 Task: Add the task  Upgrade and migrate company quality management to a cloud-based solution to the section Localization Testing Sprint in the project BroaderVision and add a Due Date to the respective task as 2023/08/01
Action: Mouse moved to (581, 483)
Screenshot: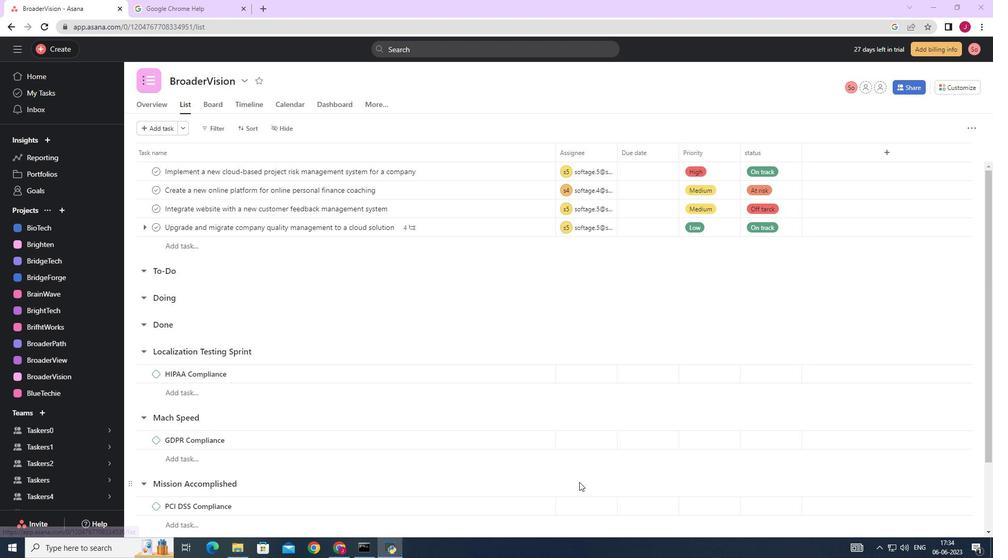
Action: Mouse scrolled (581, 484) with delta (0, 0)
Screenshot: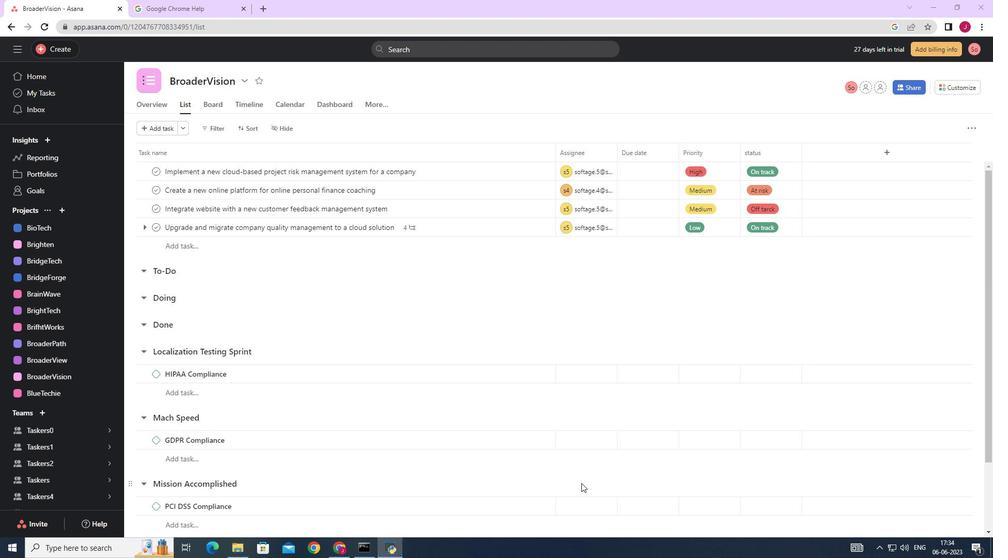 
Action: Mouse scrolled (581, 484) with delta (0, 0)
Screenshot: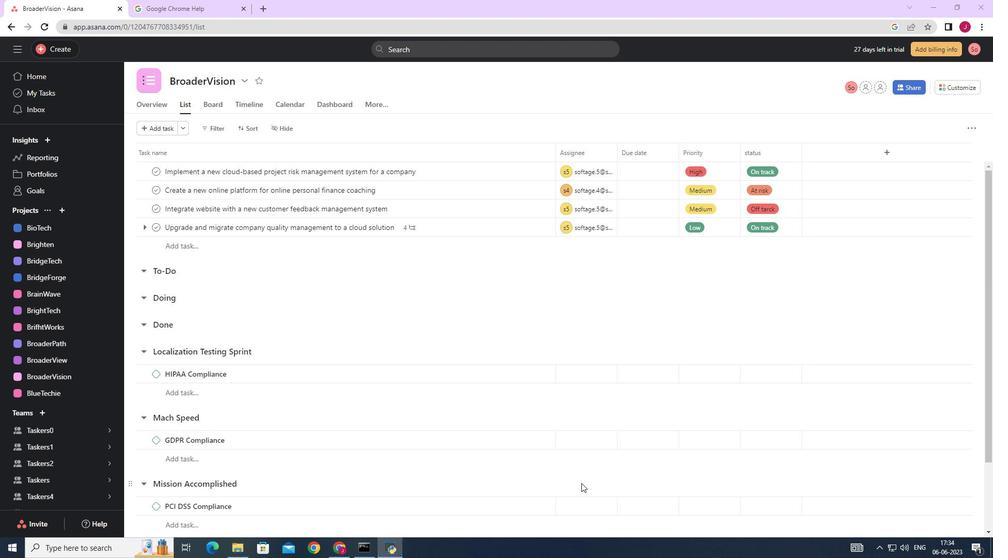 
Action: Mouse scrolled (581, 484) with delta (0, 0)
Screenshot: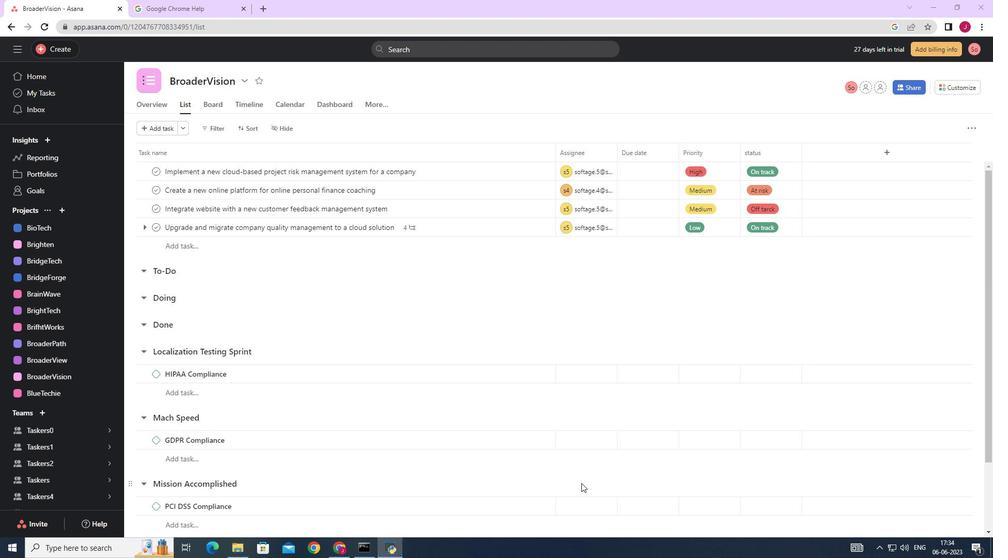 
Action: Mouse moved to (579, 480)
Screenshot: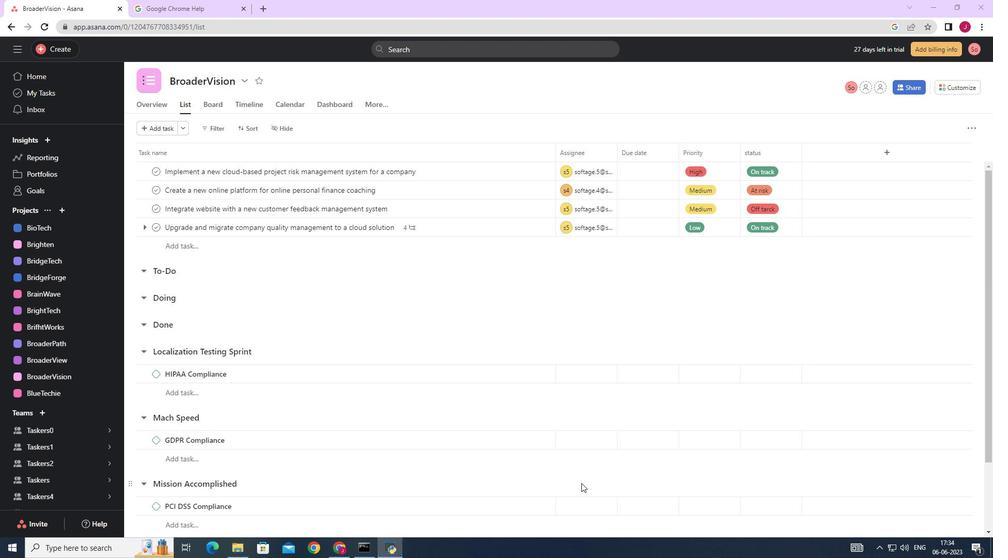 
Action: Mouse scrolled (579, 479) with delta (0, 0)
Screenshot: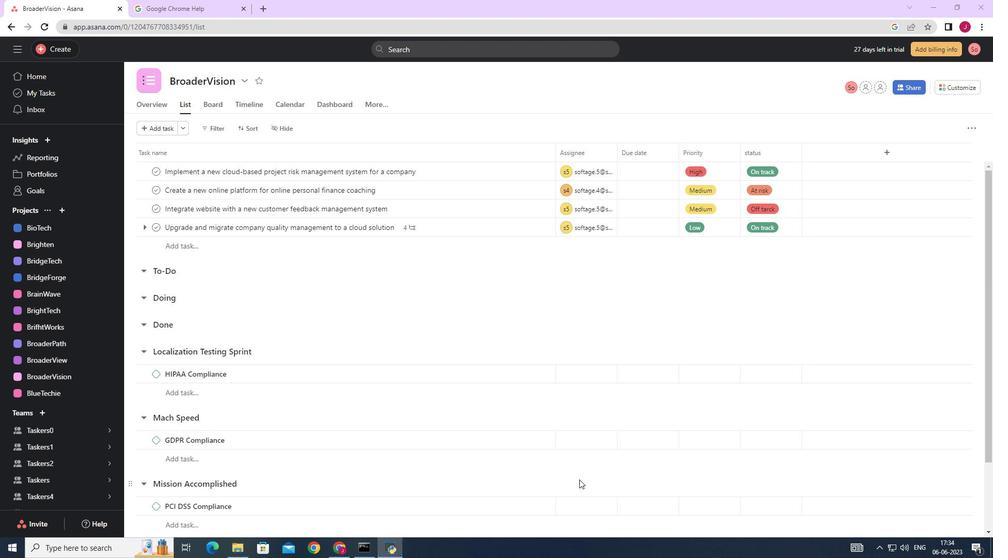 
Action: Mouse scrolled (579, 479) with delta (0, 0)
Screenshot: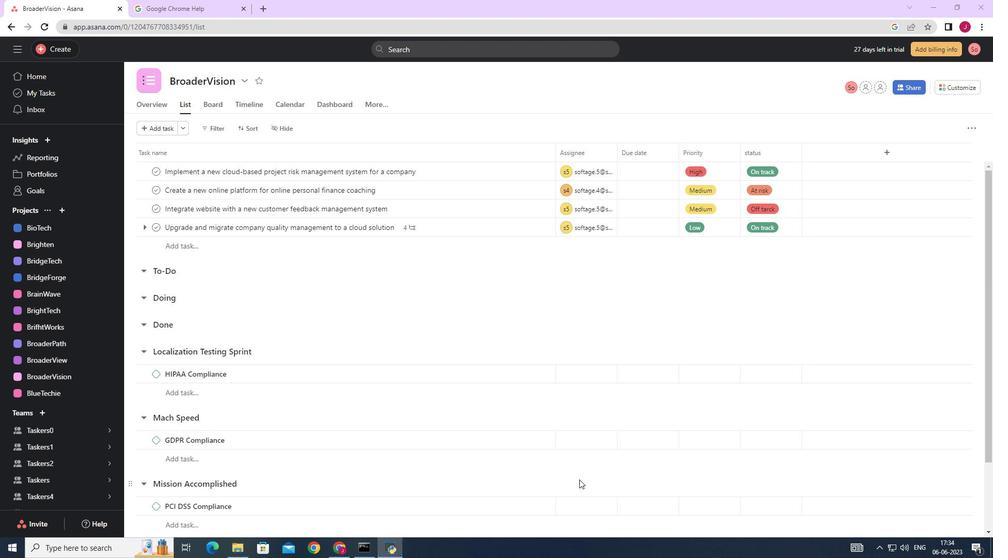 
Action: Mouse scrolled (579, 479) with delta (0, 0)
Screenshot: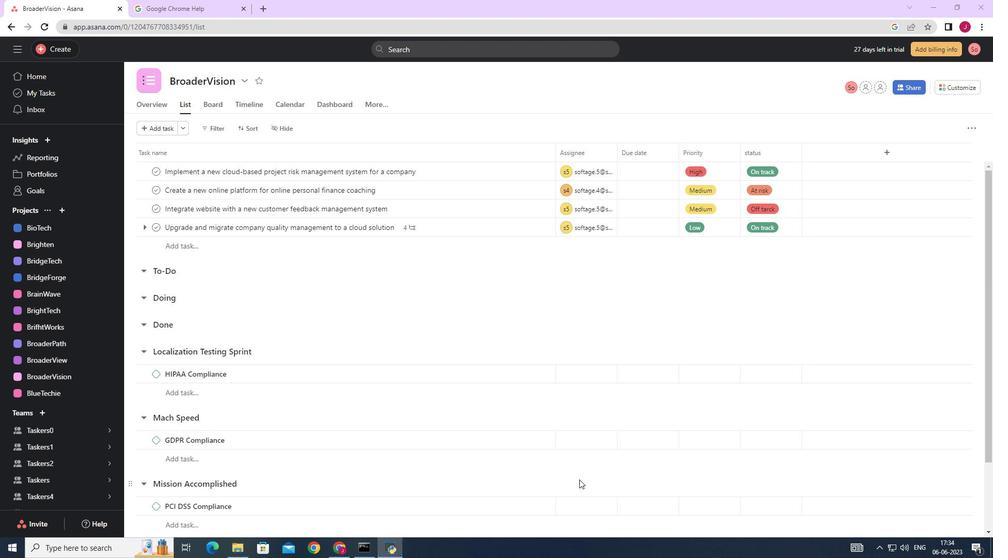 
Action: Mouse scrolled (579, 480) with delta (0, 0)
Screenshot: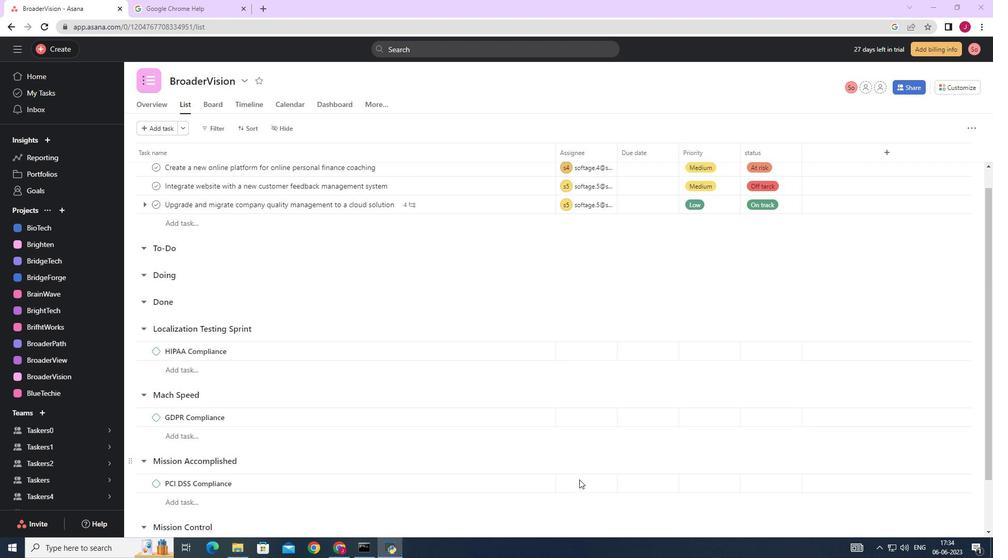 
Action: Mouse scrolled (579, 480) with delta (0, 0)
Screenshot: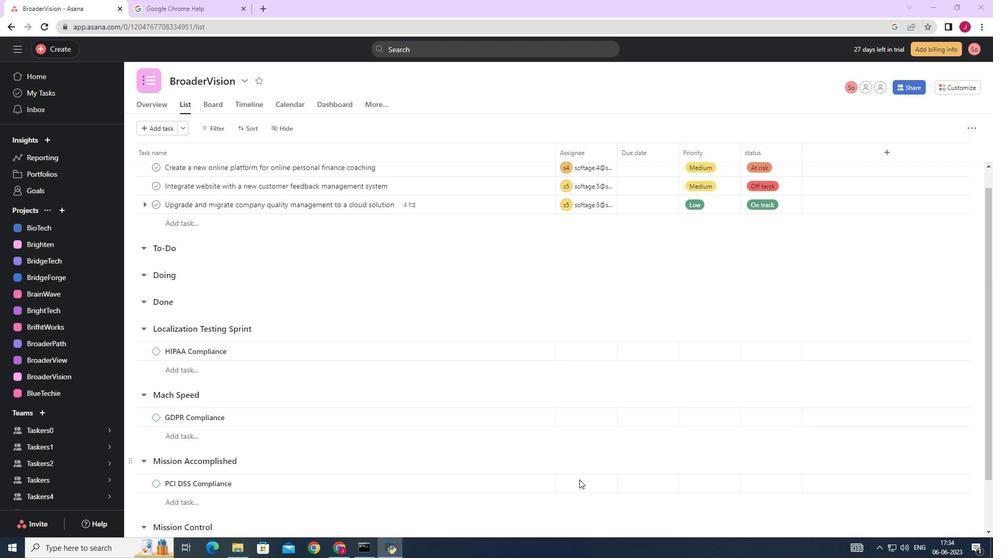 
Action: Mouse scrolled (579, 480) with delta (0, 0)
Screenshot: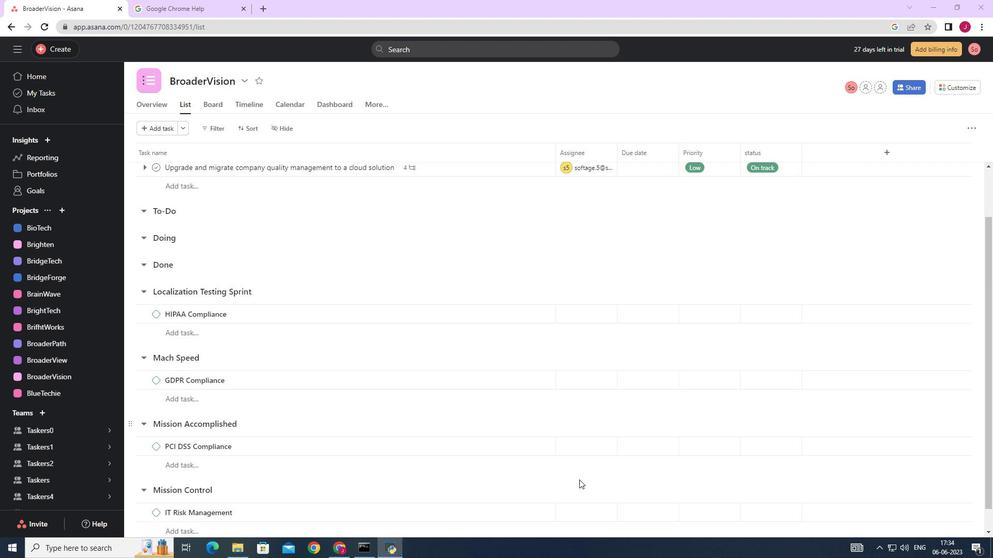
Action: Mouse scrolled (579, 480) with delta (0, 0)
Screenshot: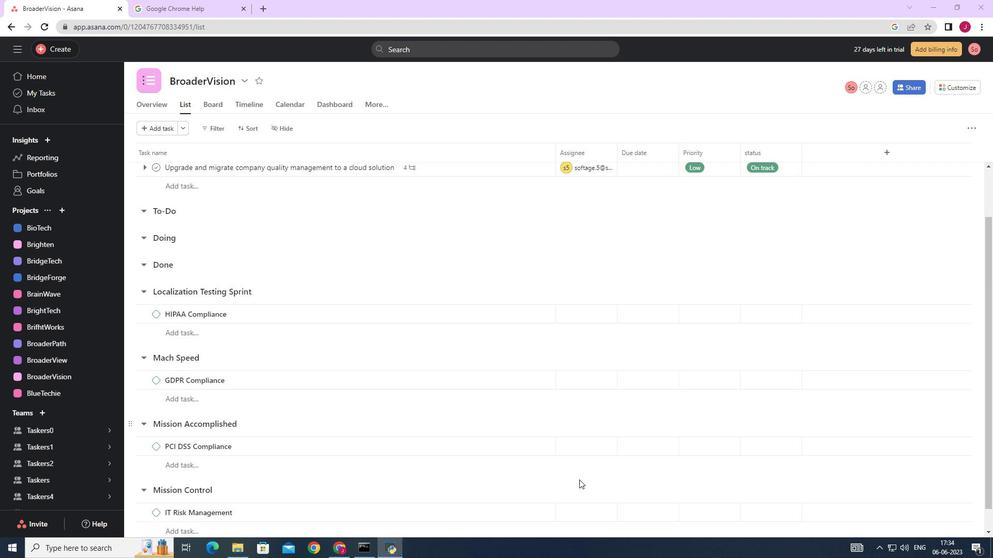 
Action: Mouse moved to (530, 229)
Screenshot: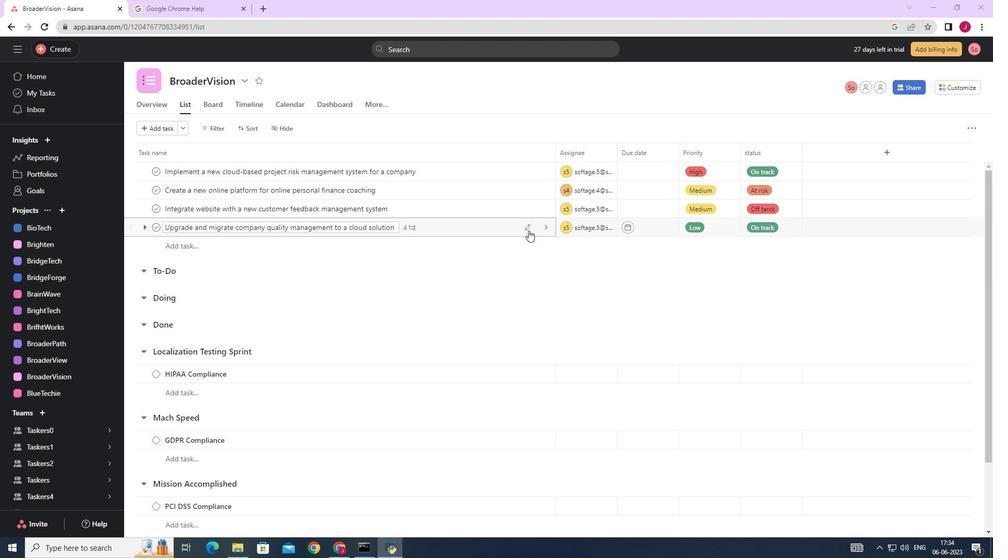 
Action: Mouse pressed left at (530, 229)
Screenshot: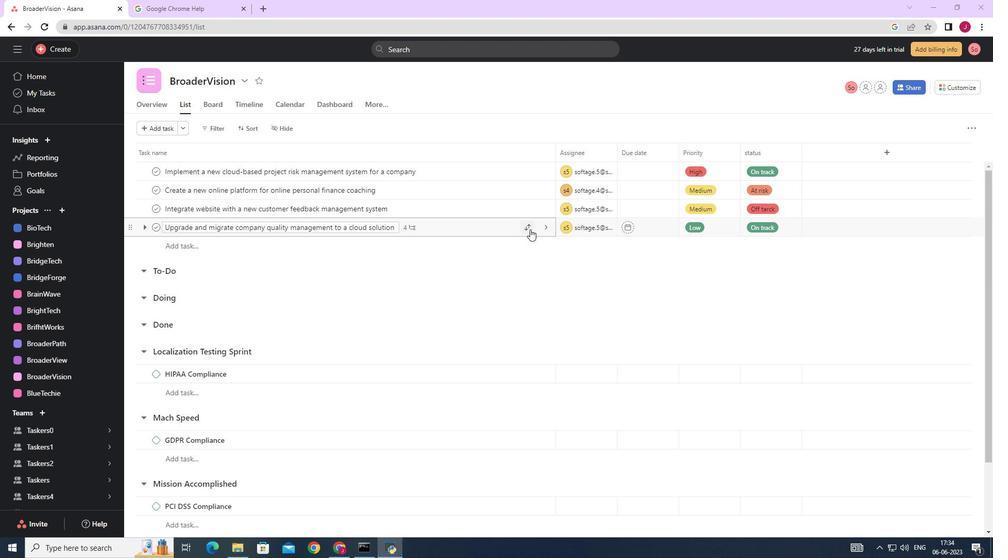 
Action: Mouse moved to (483, 338)
Screenshot: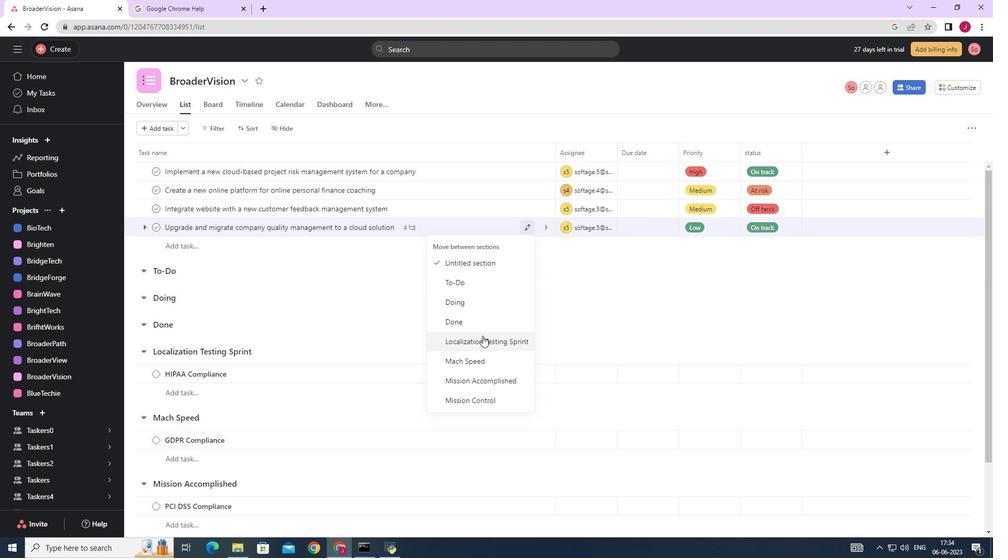 
Action: Mouse pressed left at (483, 338)
Screenshot: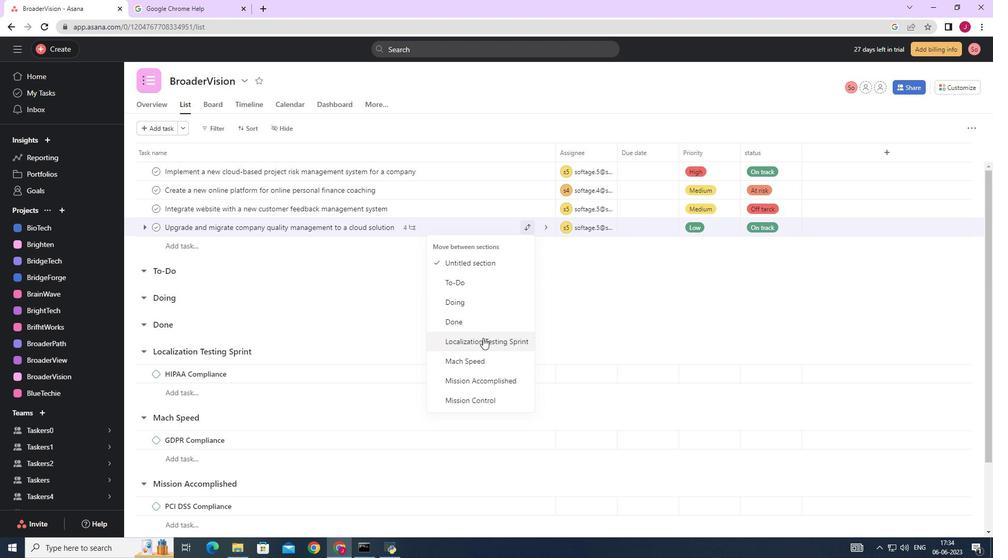 
Action: Mouse moved to (660, 358)
Screenshot: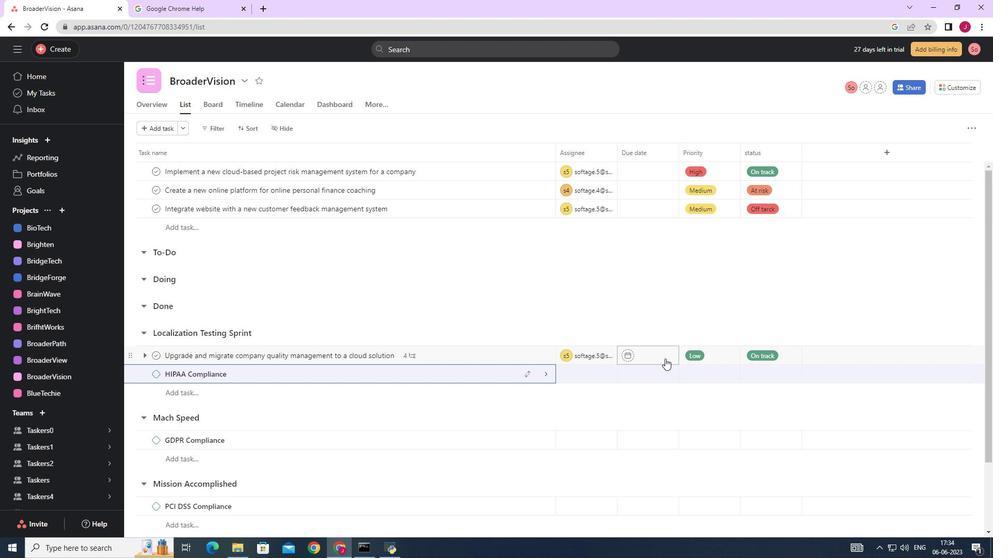 
Action: Mouse pressed left at (660, 358)
Screenshot: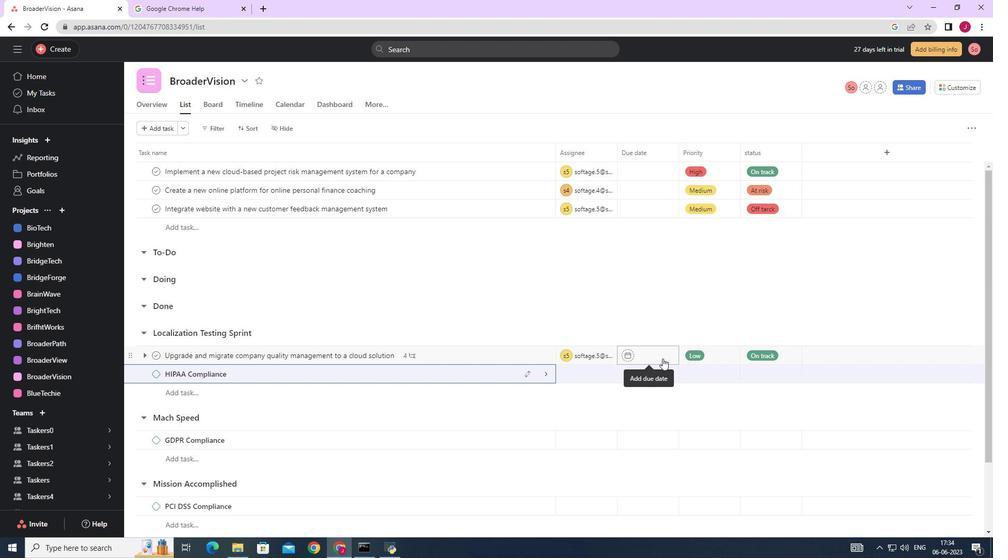 
Action: Mouse moved to (749, 189)
Screenshot: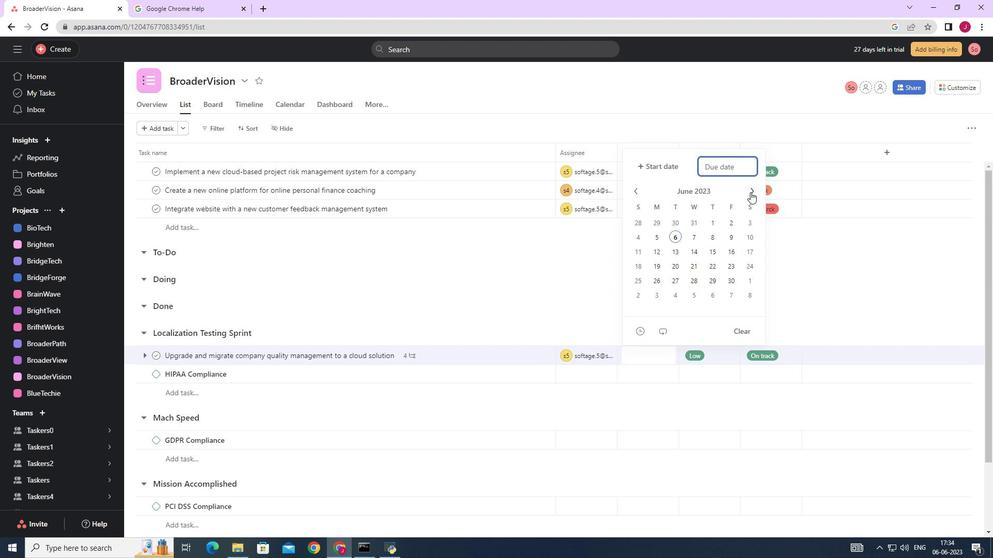 
Action: Mouse pressed left at (749, 189)
Screenshot: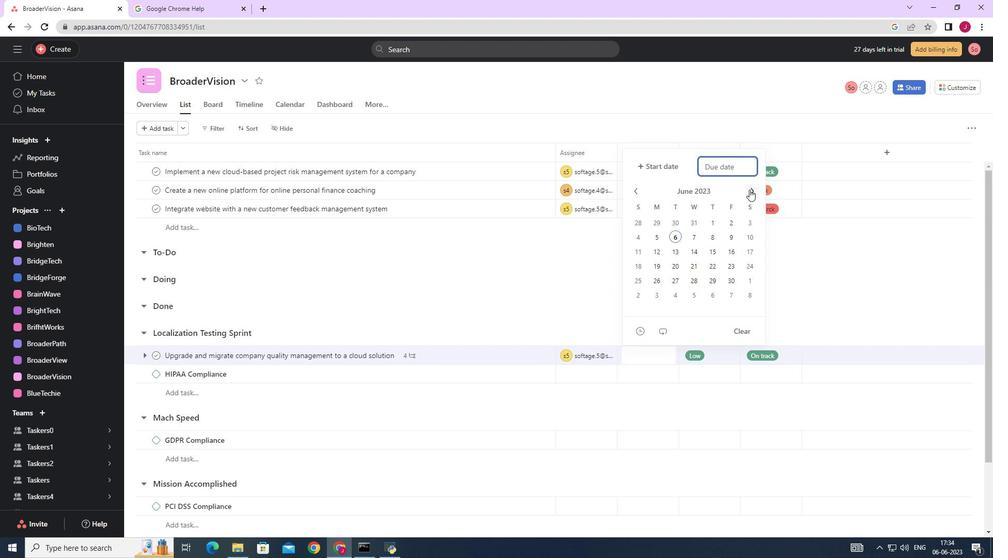 
Action: Mouse pressed left at (749, 189)
Screenshot: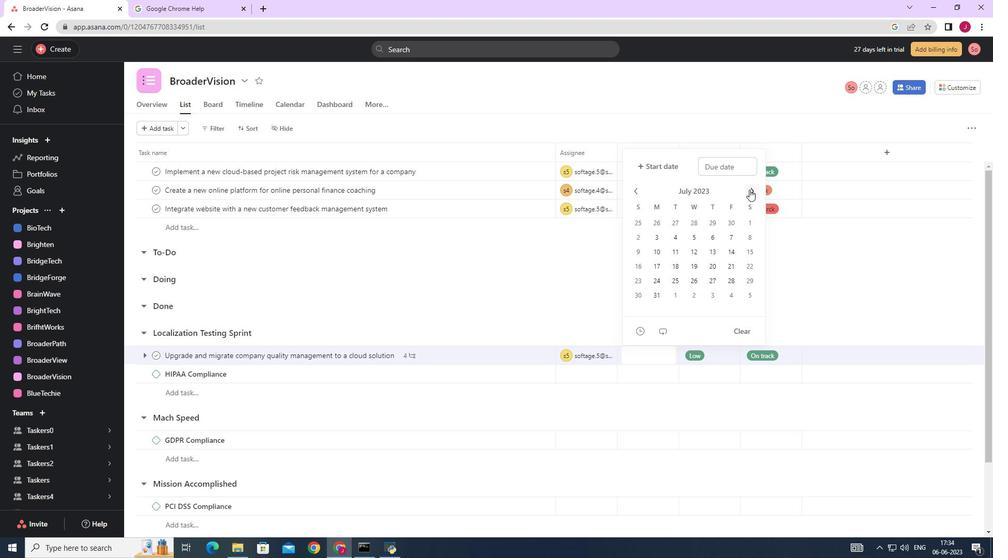 
Action: Mouse moved to (677, 224)
Screenshot: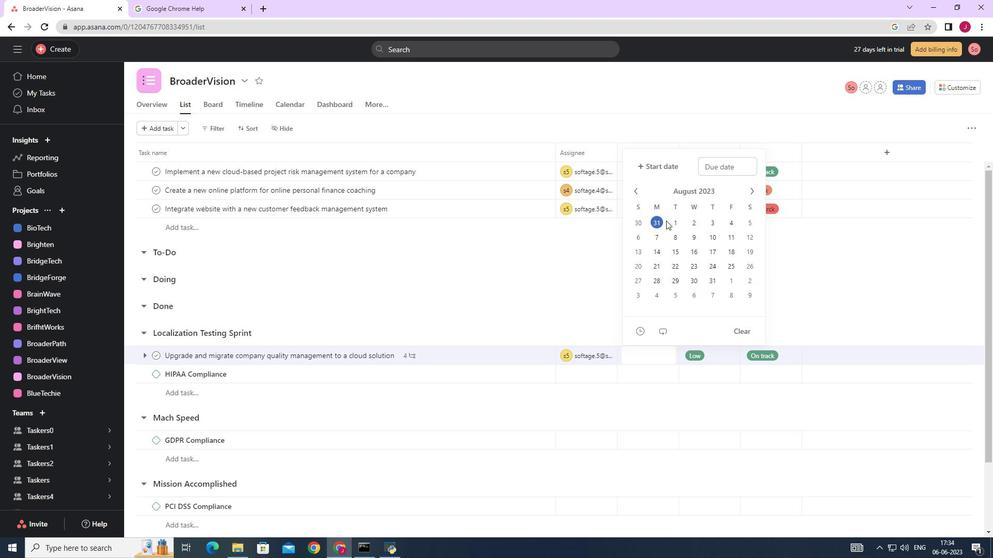 
Action: Mouse pressed left at (677, 224)
Screenshot: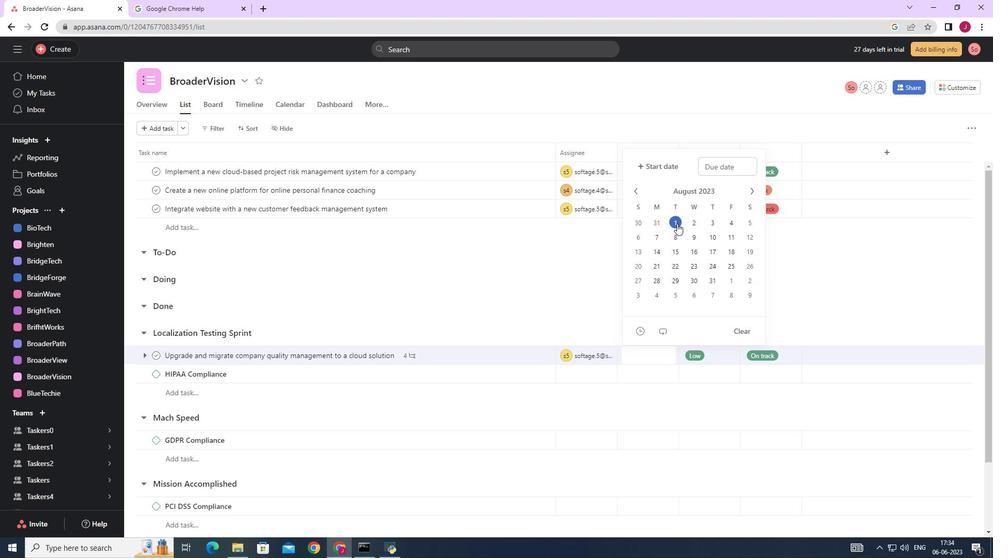 
Action: Mouse moved to (838, 292)
Screenshot: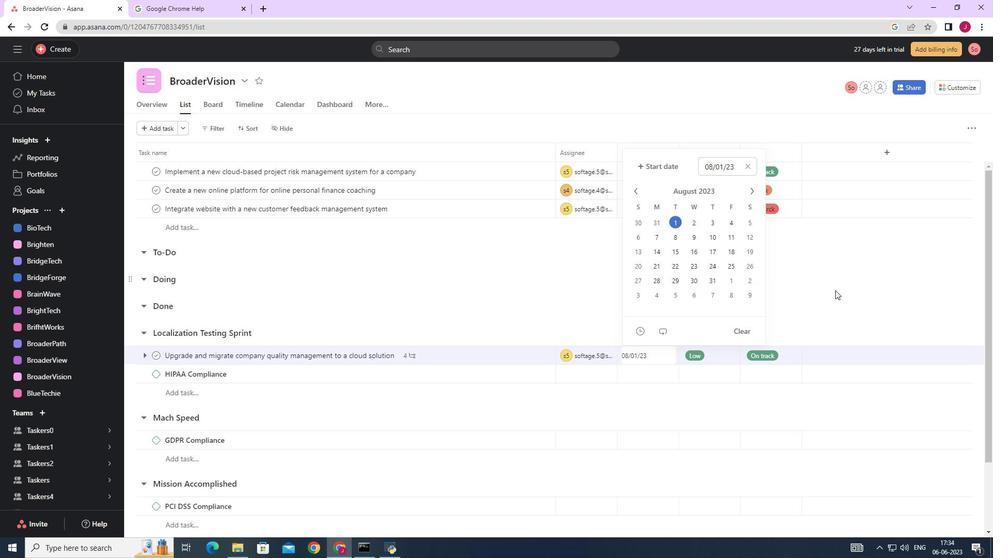 
Action: Mouse pressed left at (838, 292)
Screenshot: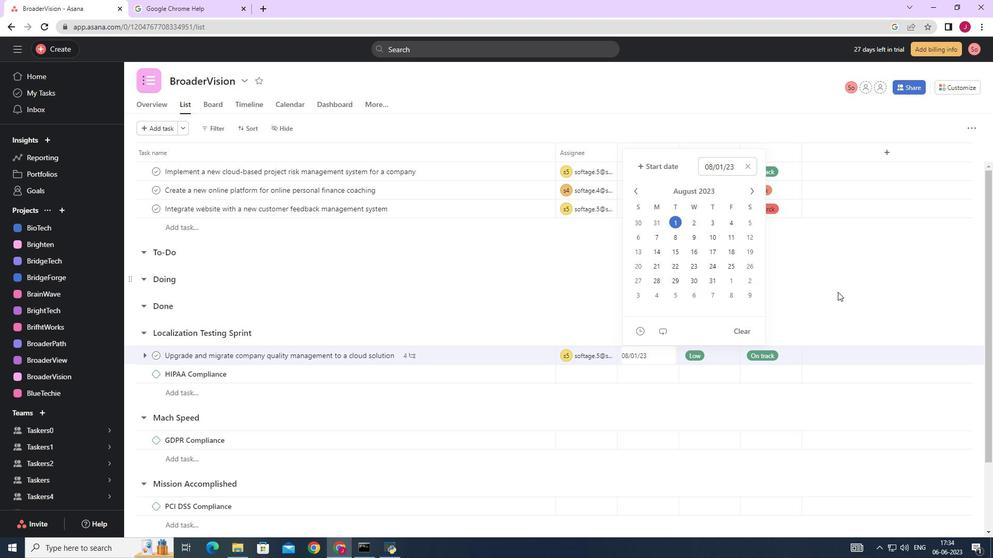 
Action: Mouse moved to (838, 292)
Screenshot: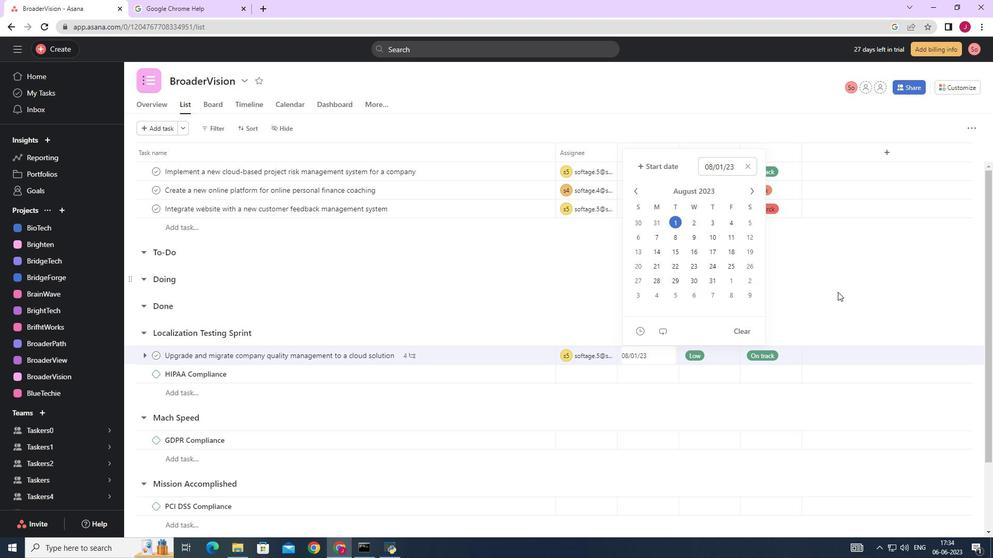 
